 Task: Create a due date automation trigger when advanced on, on the tuesday of the week before a card is due add content with a name or a description starting with resume at 11:00 AM.
Action: Mouse moved to (1248, 102)
Screenshot: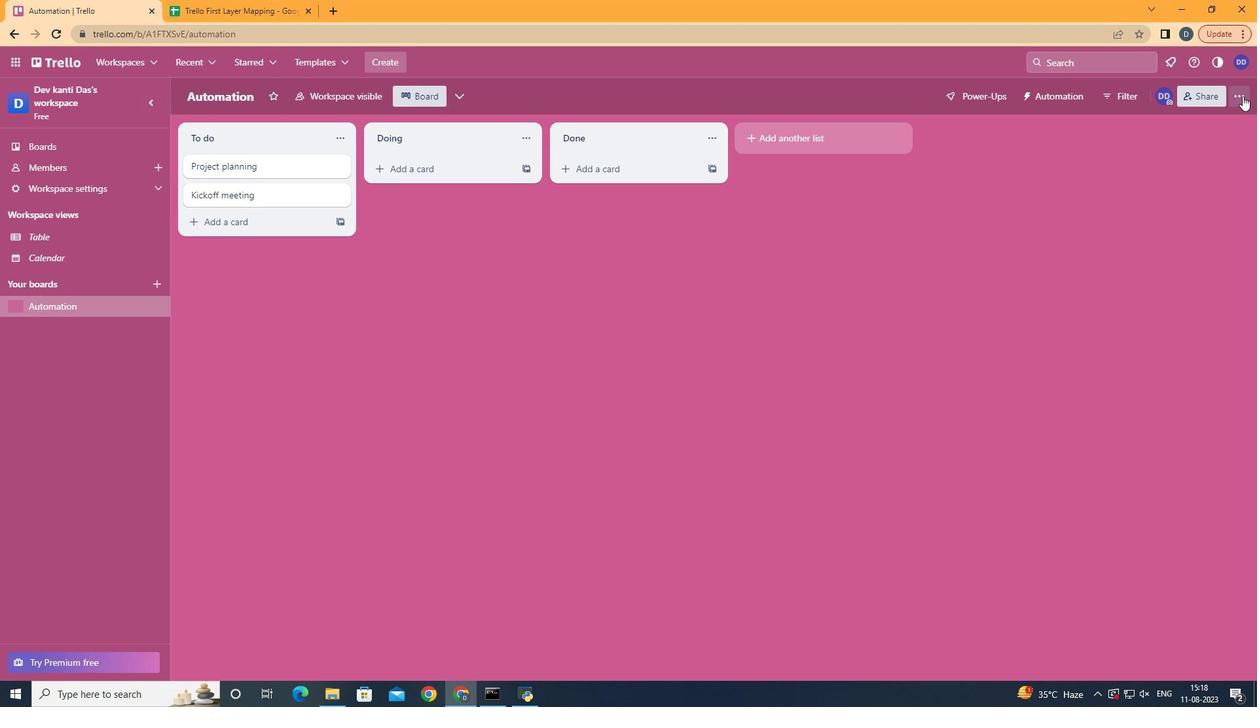 
Action: Mouse pressed left at (1248, 102)
Screenshot: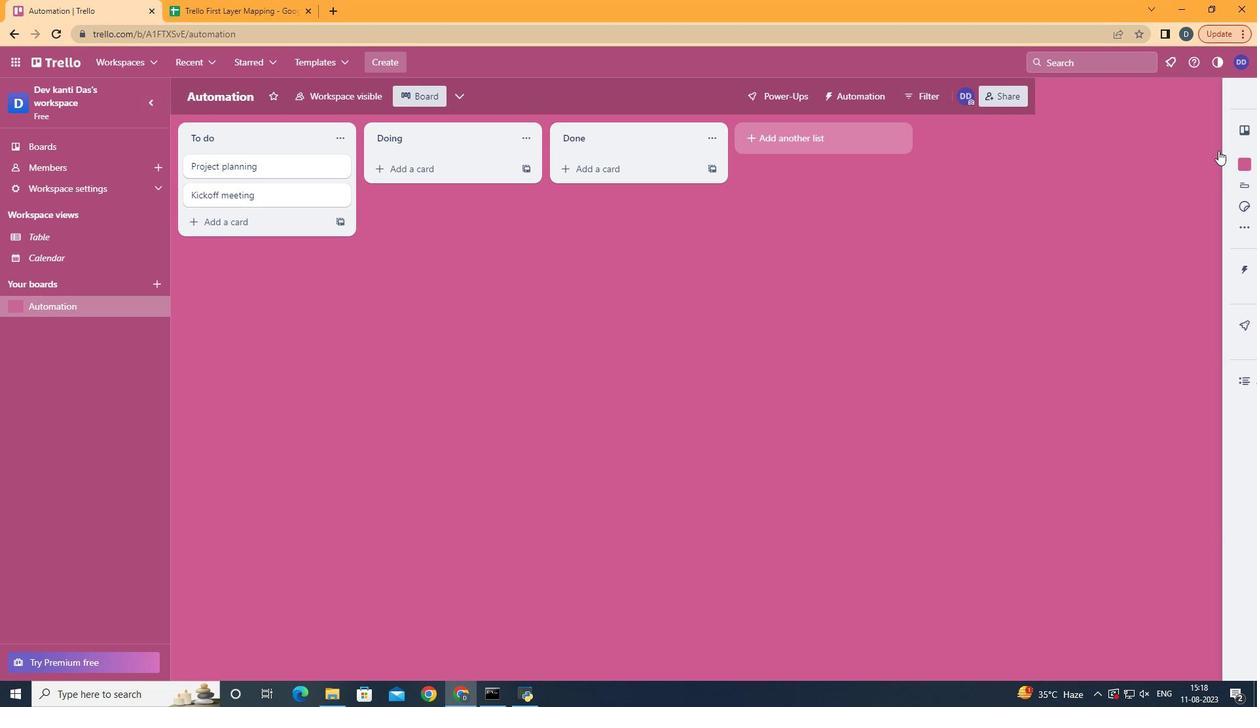 
Action: Mouse moved to (1182, 273)
Screenshot: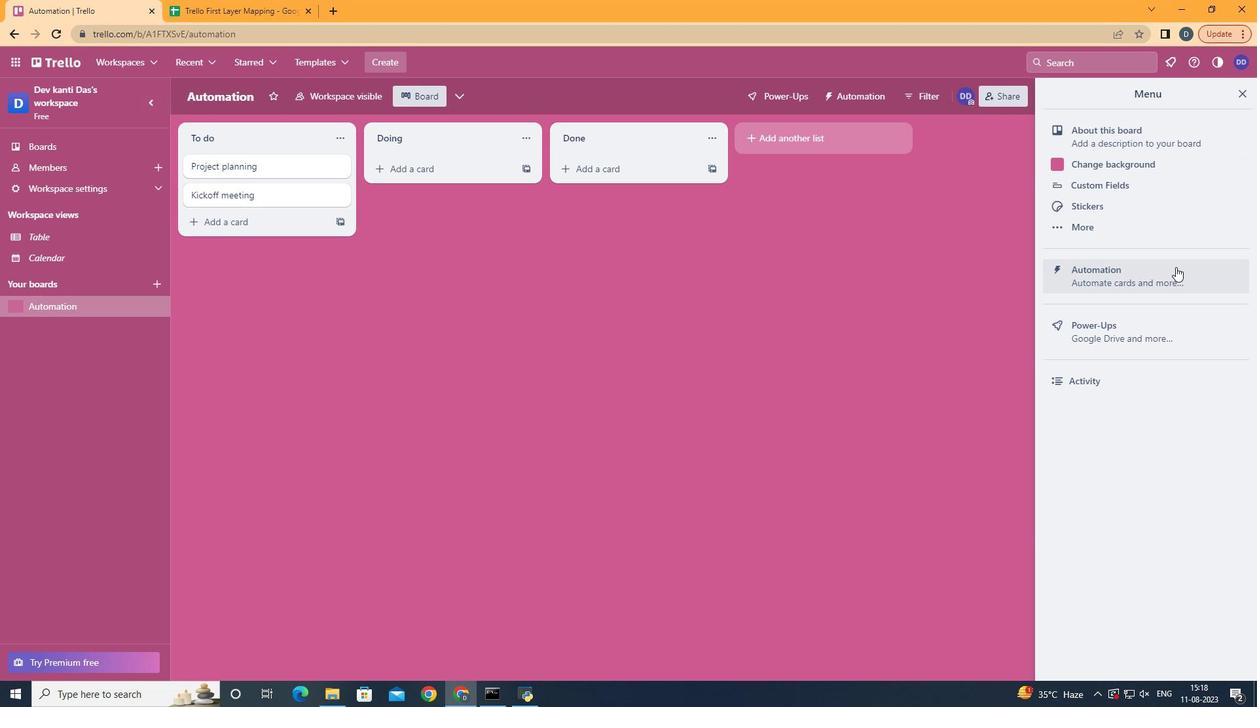 
Action: Mouse pressed left at (1182, 273)
Screenshot: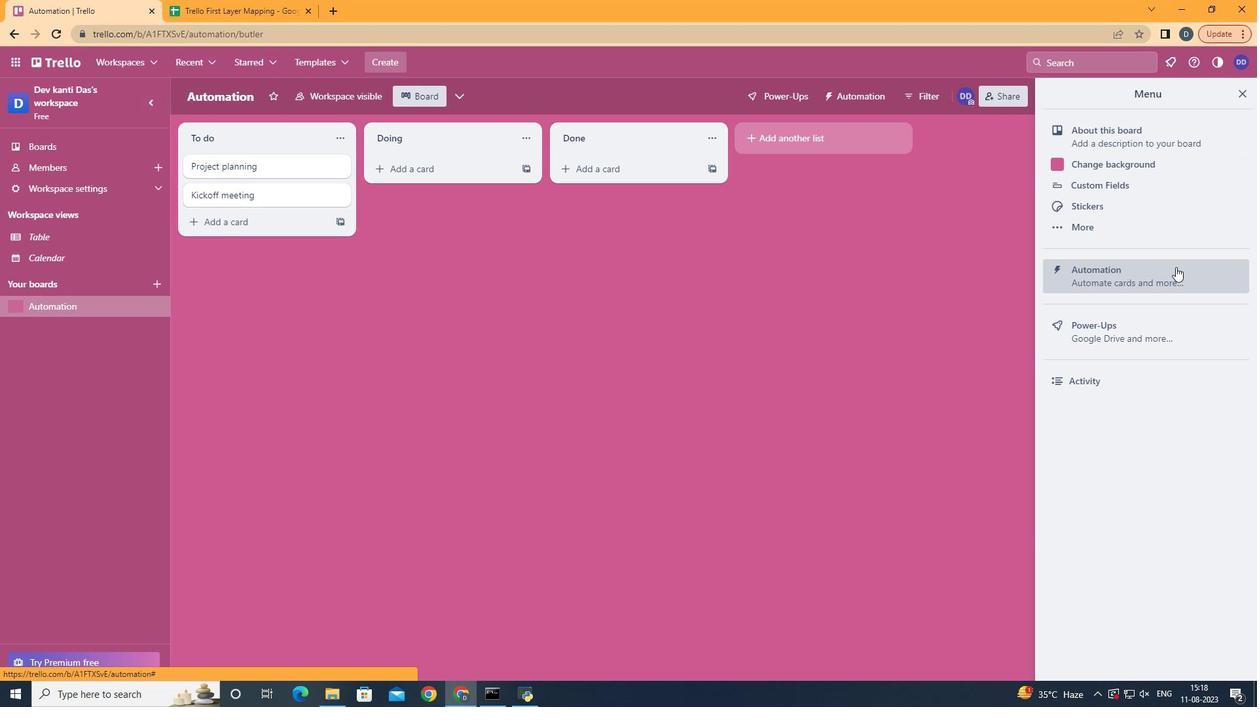 
Action: Mouse moved to (236, 267)
Screenshot: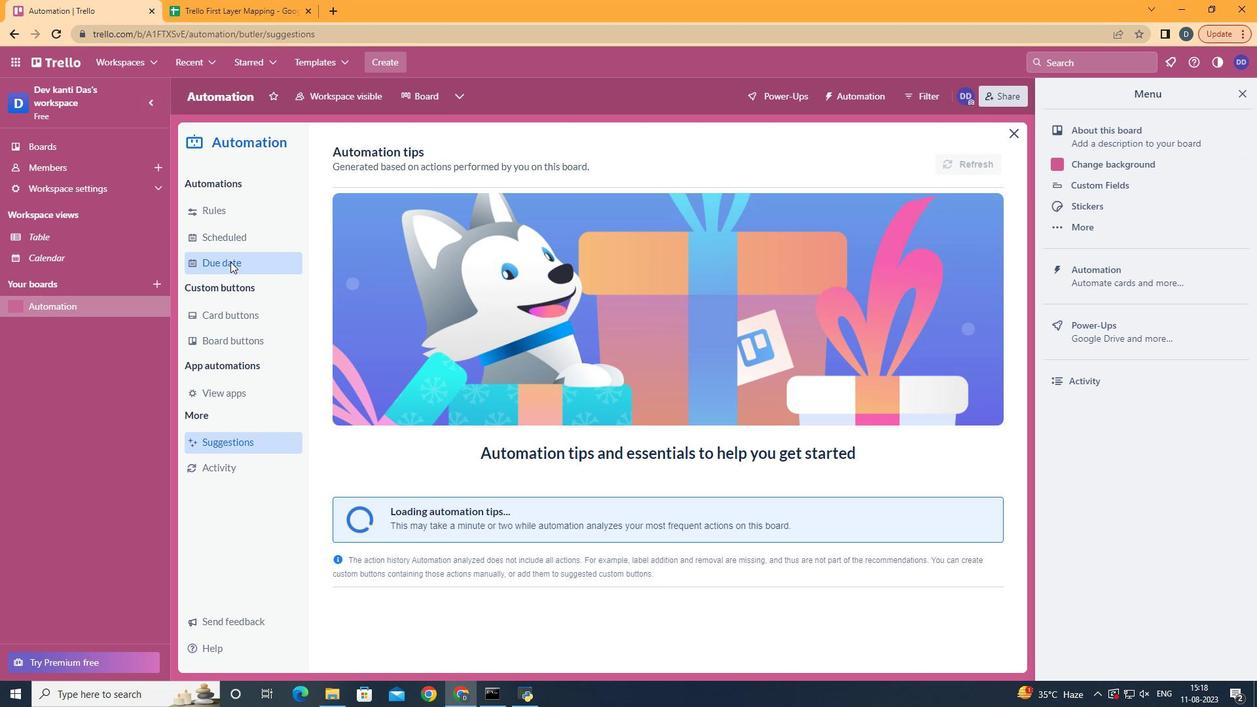 
Action: Mouse pressed left at (236, 267)
Screenshot: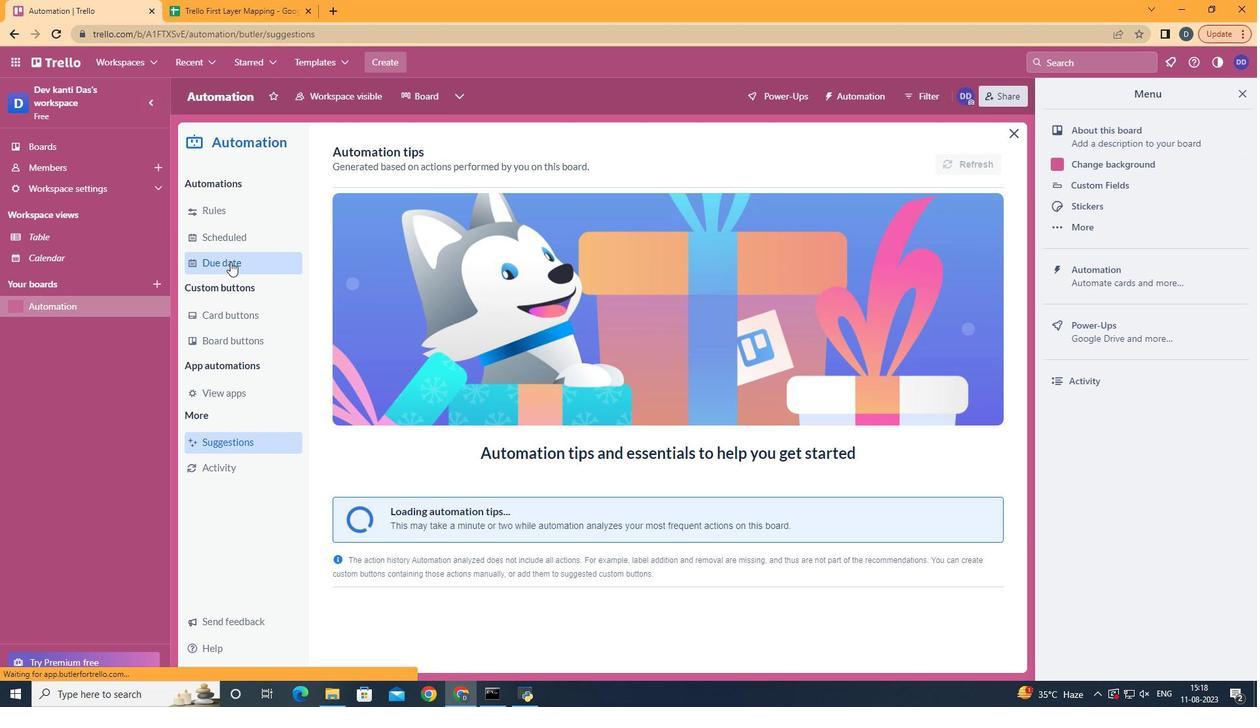 
Action: Mouse moved to (918, 168)
Screenshot: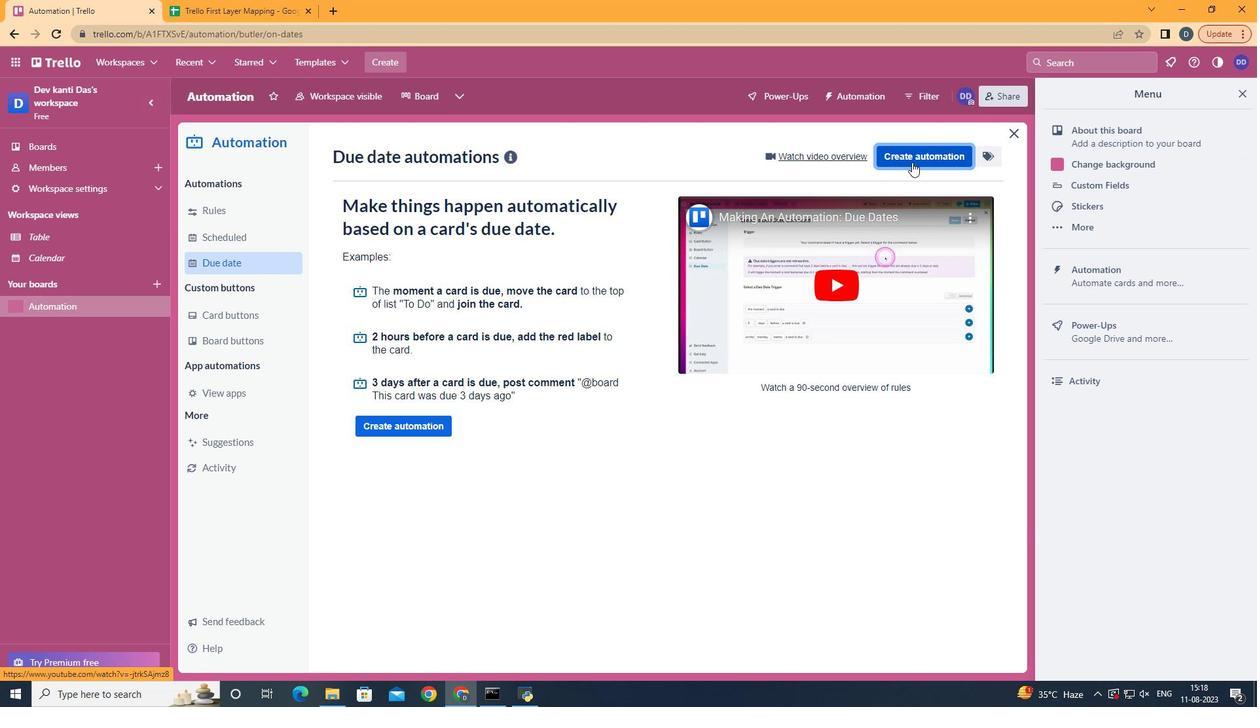 
Action: Mouse pressed left at (918, 168)
Screenshot: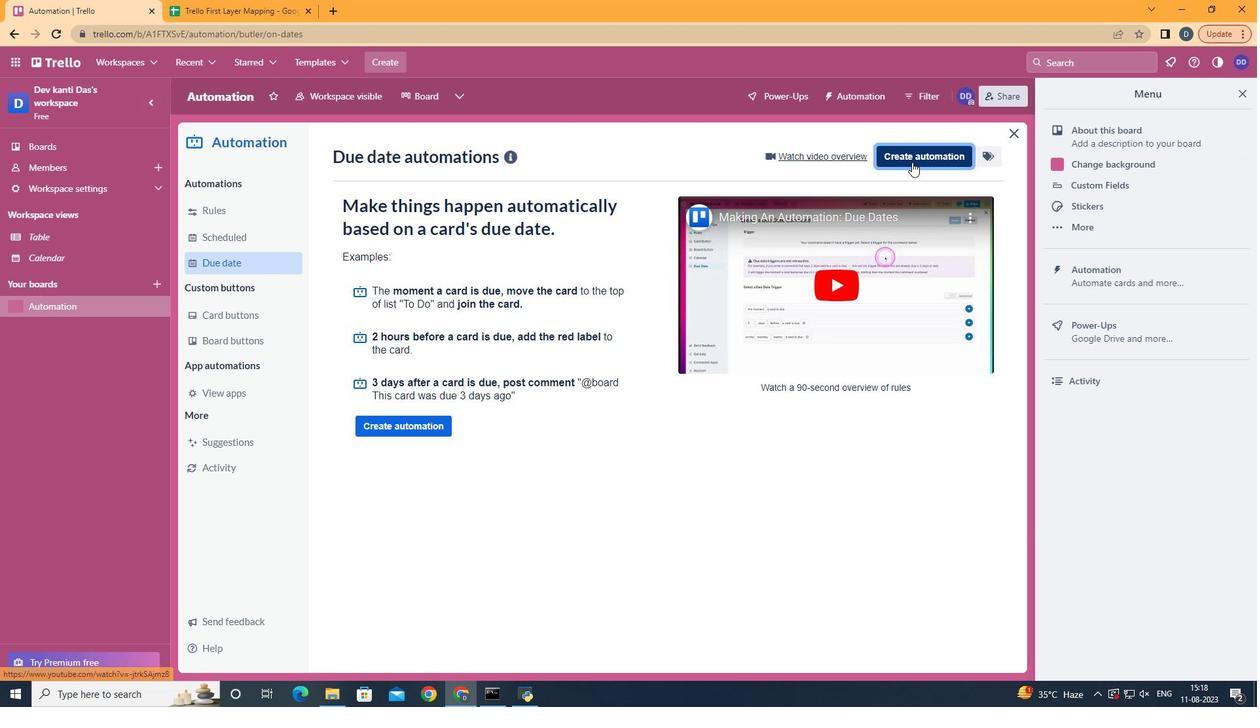 
Action: Mouse moved to (682, 297)
Screenshot: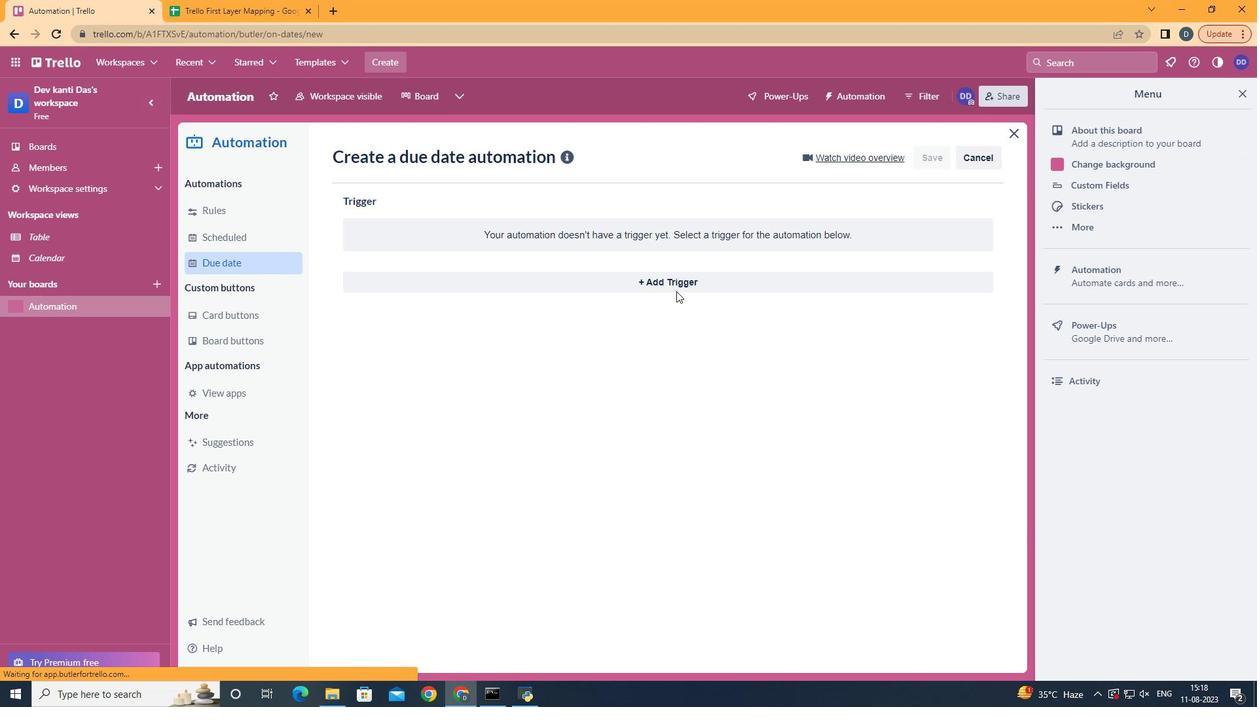 
Action: Mouse pressed left at (682, 297)
Screenshot: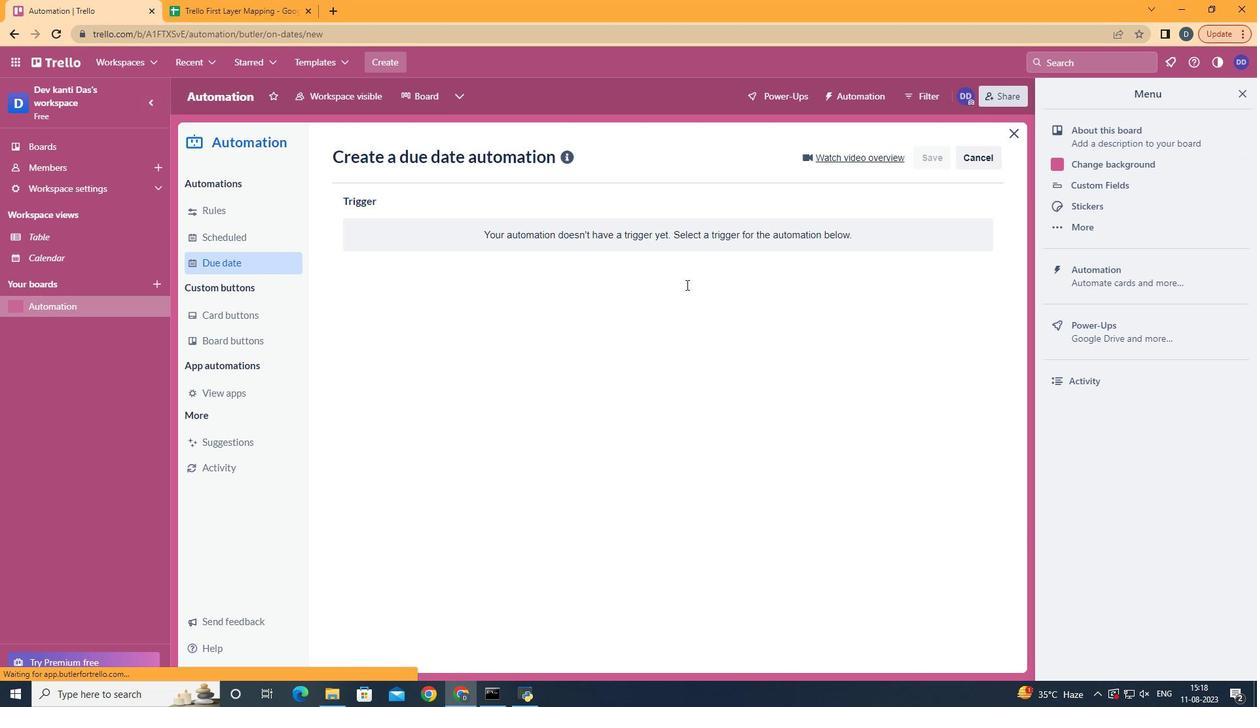 
Action: Mouse moved to (444, 370)
Screenshot: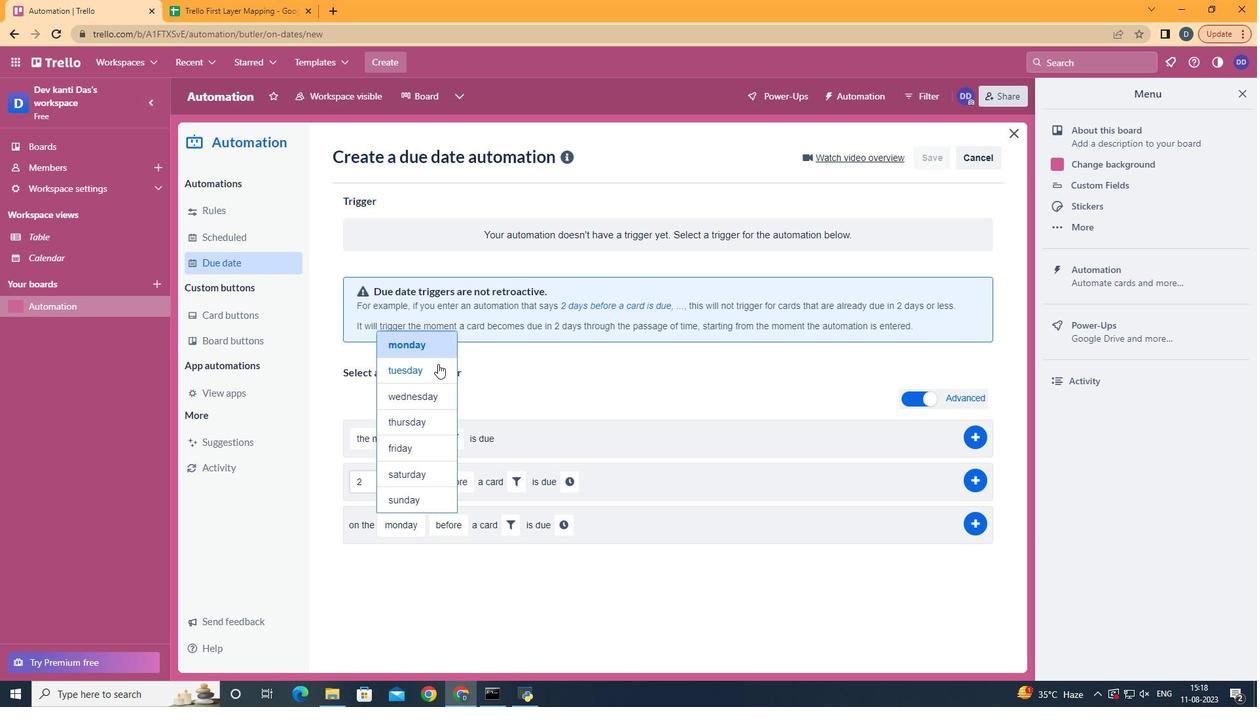 
Action: Mouse pressed left at (444, 370)
Screenshot: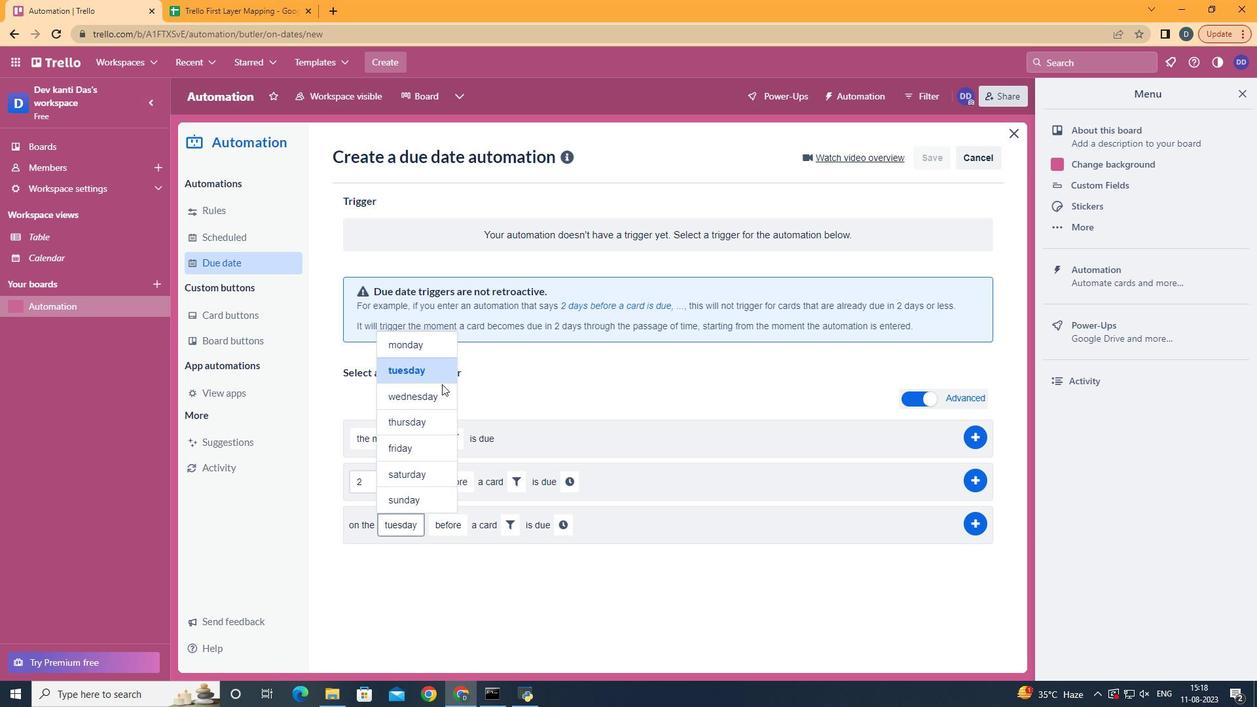 
Action: Mouse moved to (480, 633)
Screenshot: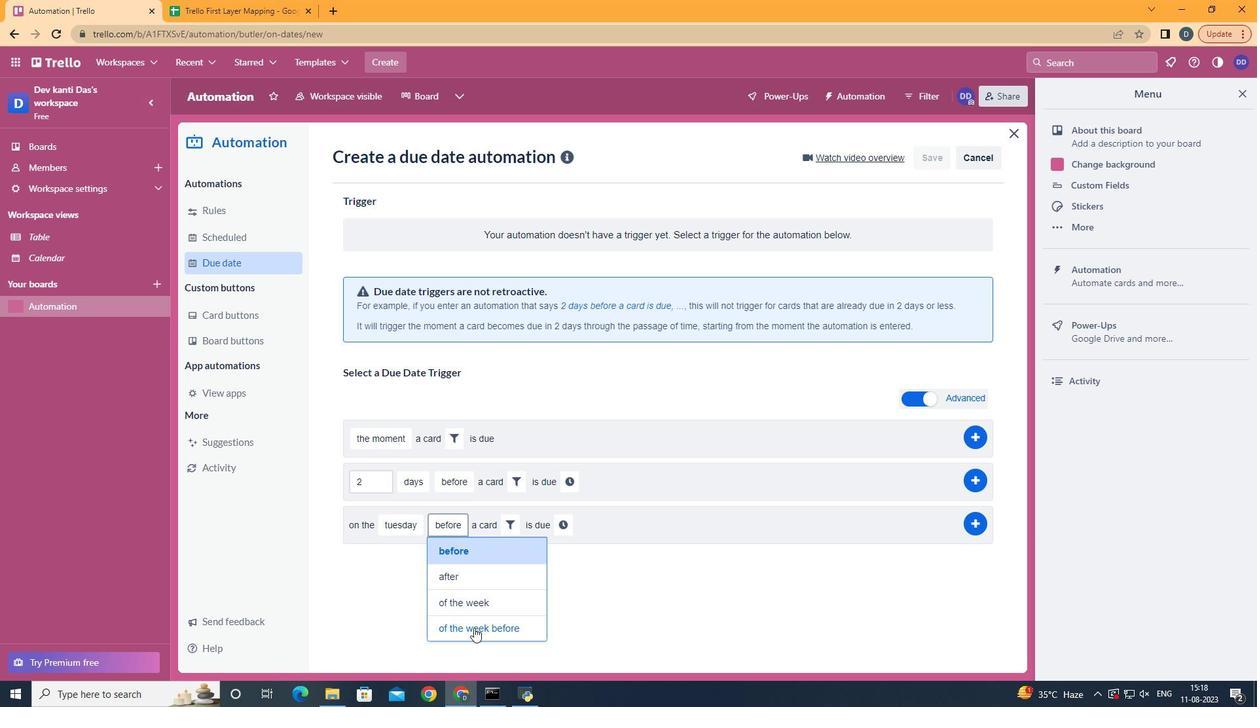 
Action: Mouse pressed left at (480, 633)
Screenshot: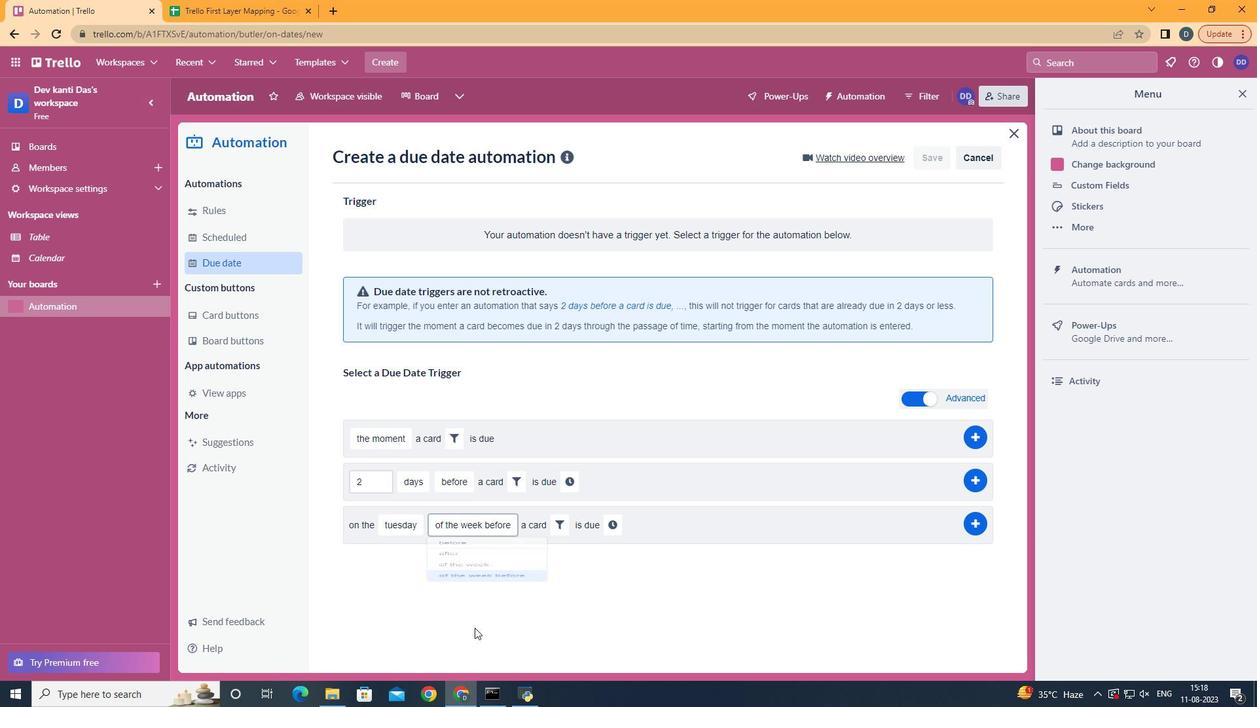 
Action: Mouse moved to (562, 535)
Screenshot: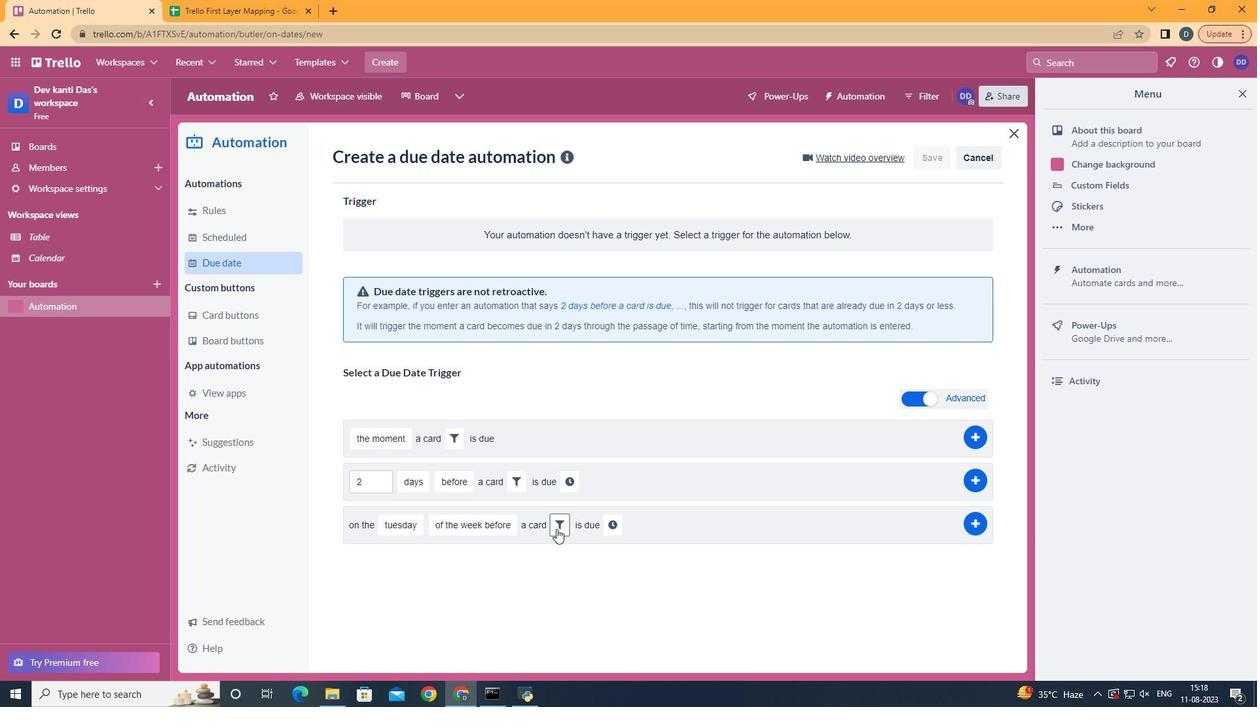 
Action: Mouse pressed left at (562, 535)
Screenshot: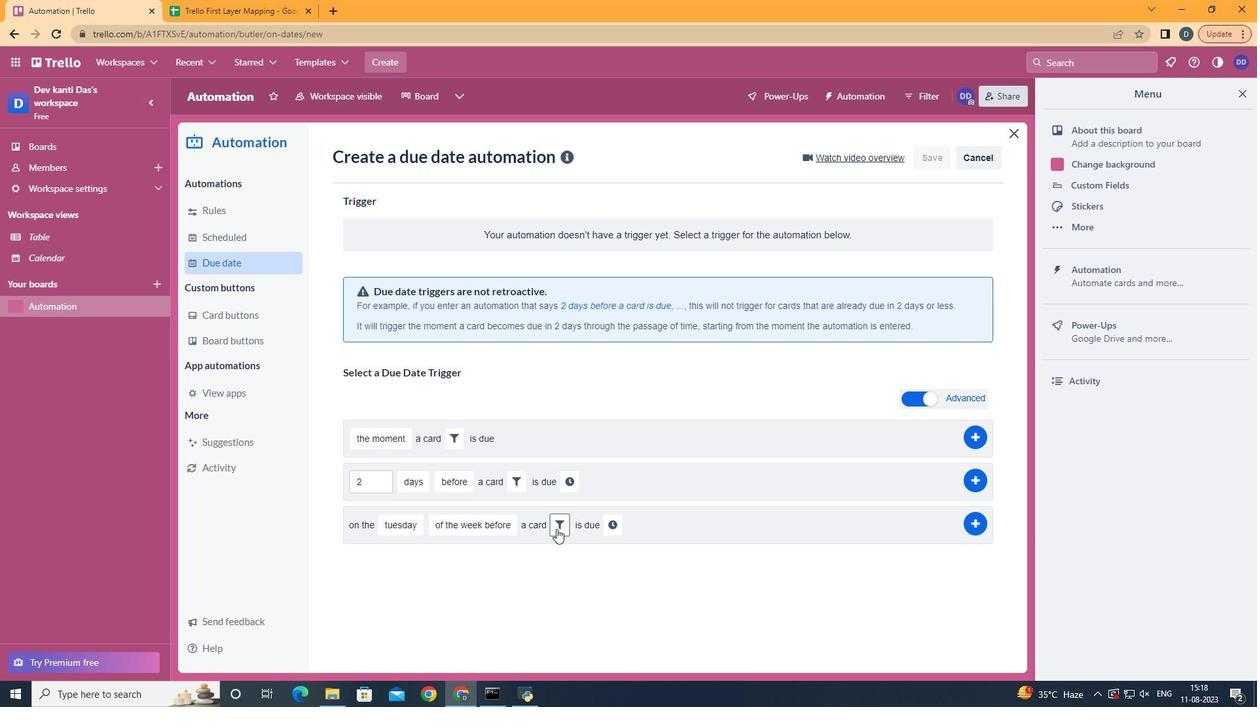 
Action: Mouse moved to (739, 577)
Screenshot: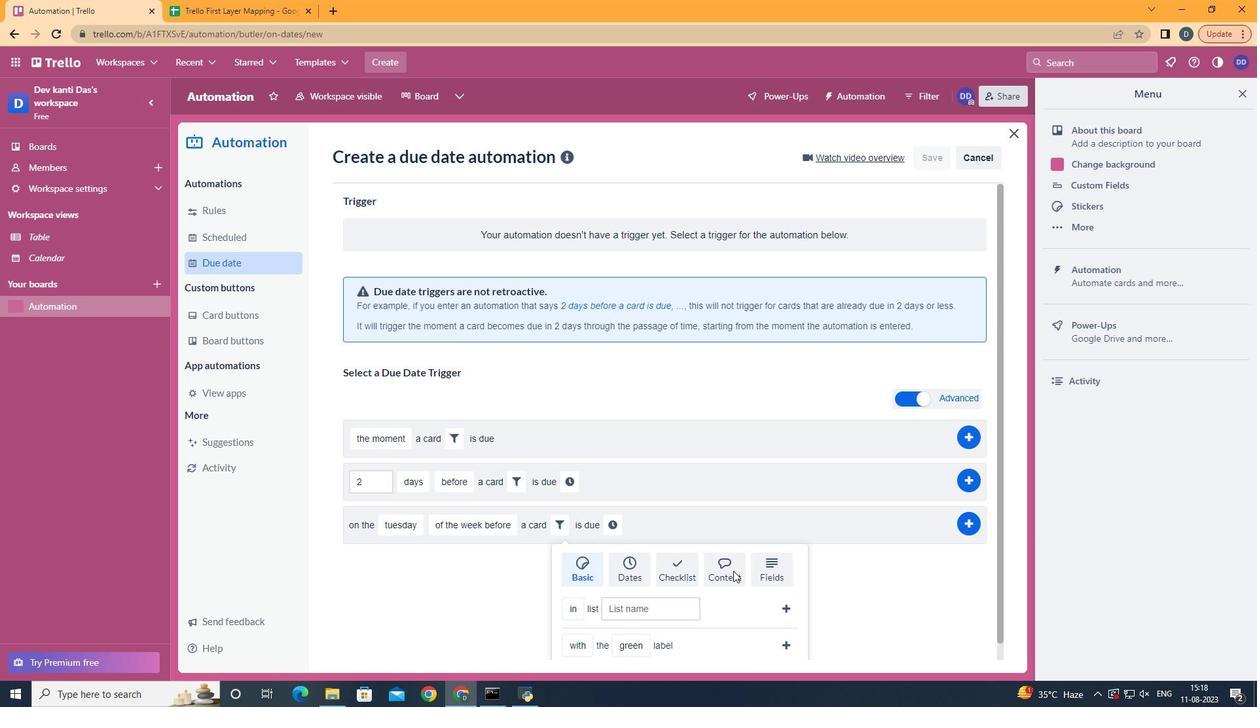
Action: Mouse pressed left at (739, 577)
Screenshot: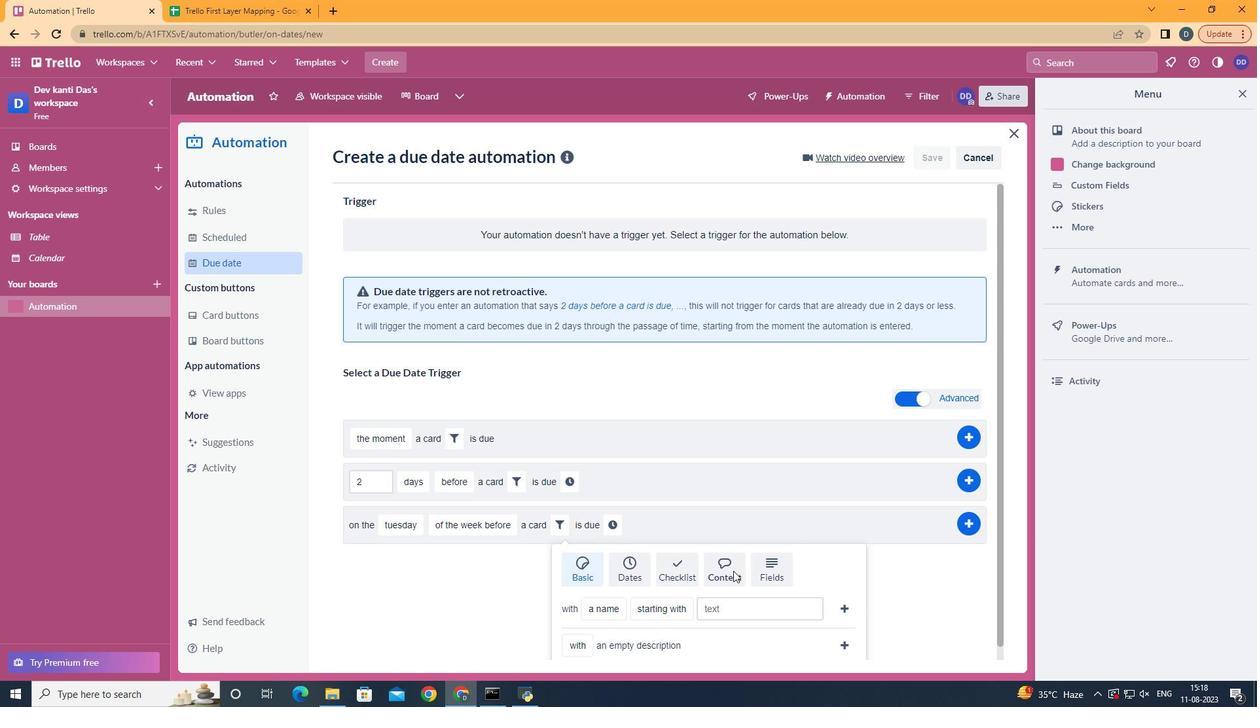 
Action: Mouse moved to (618, 594)
Screenshot: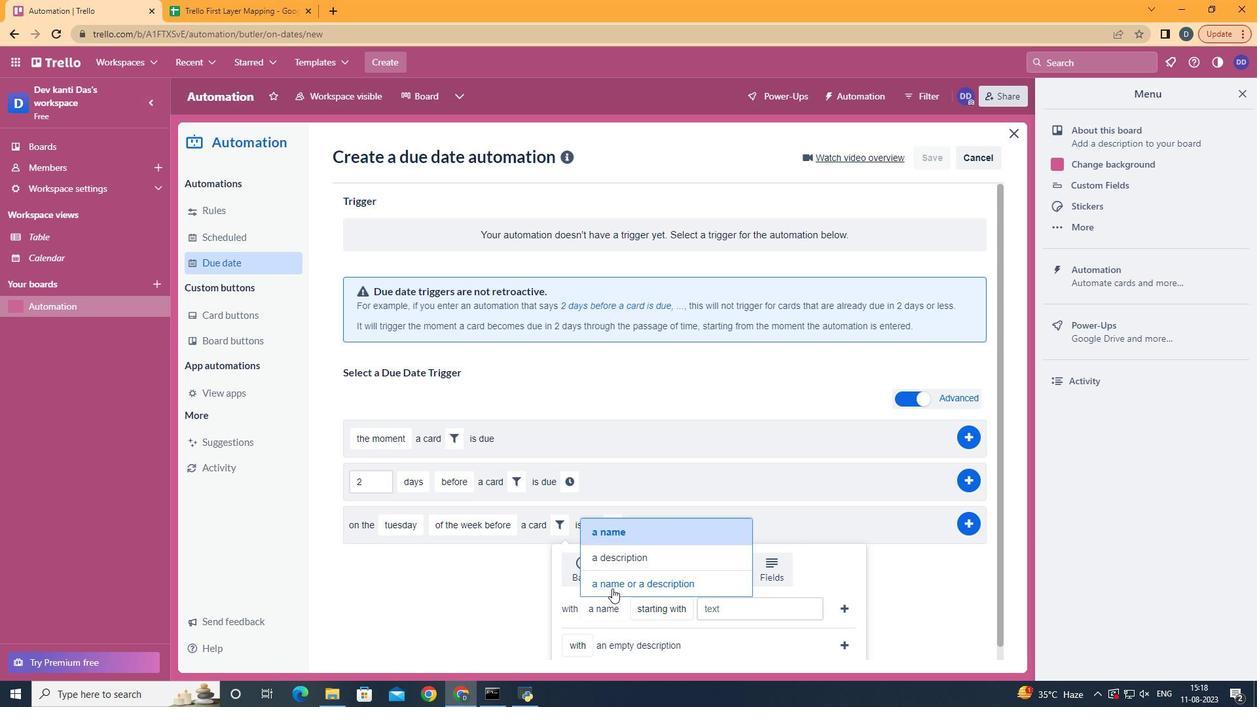 
Action: Mouse pressed left at (618, 594)
Screenshot: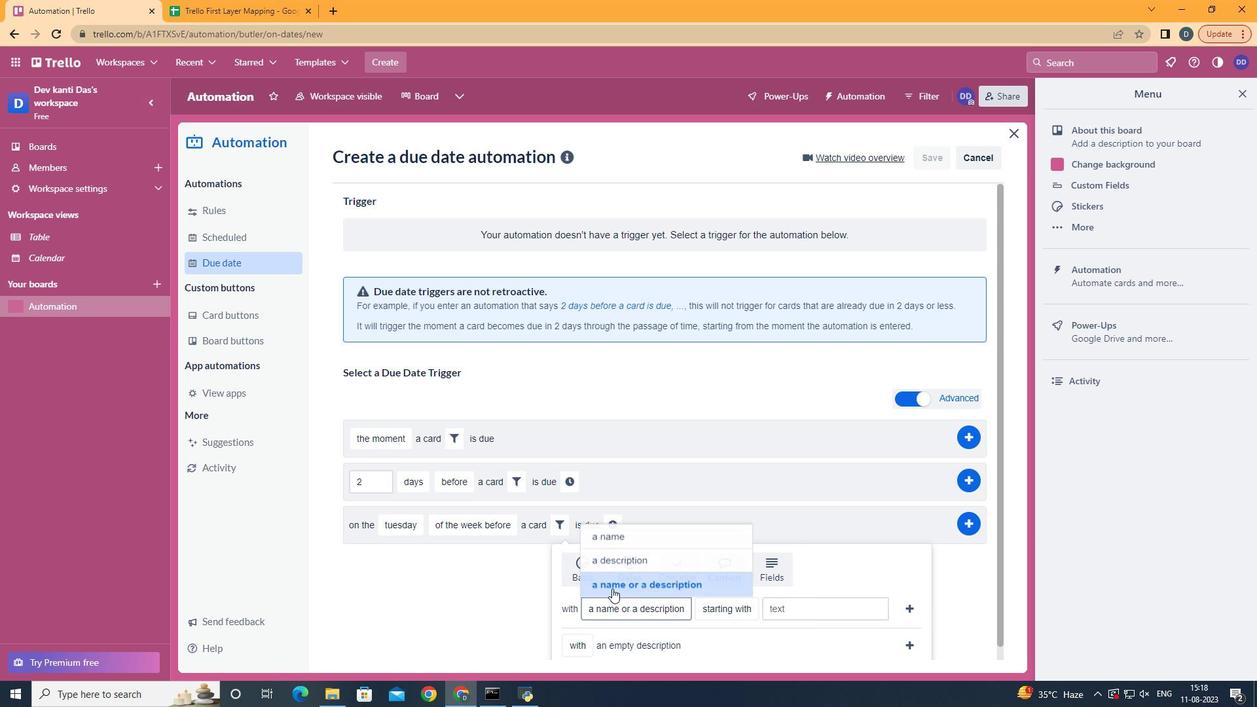 
Action: Mouse moved to (834, 614)
Screenshot: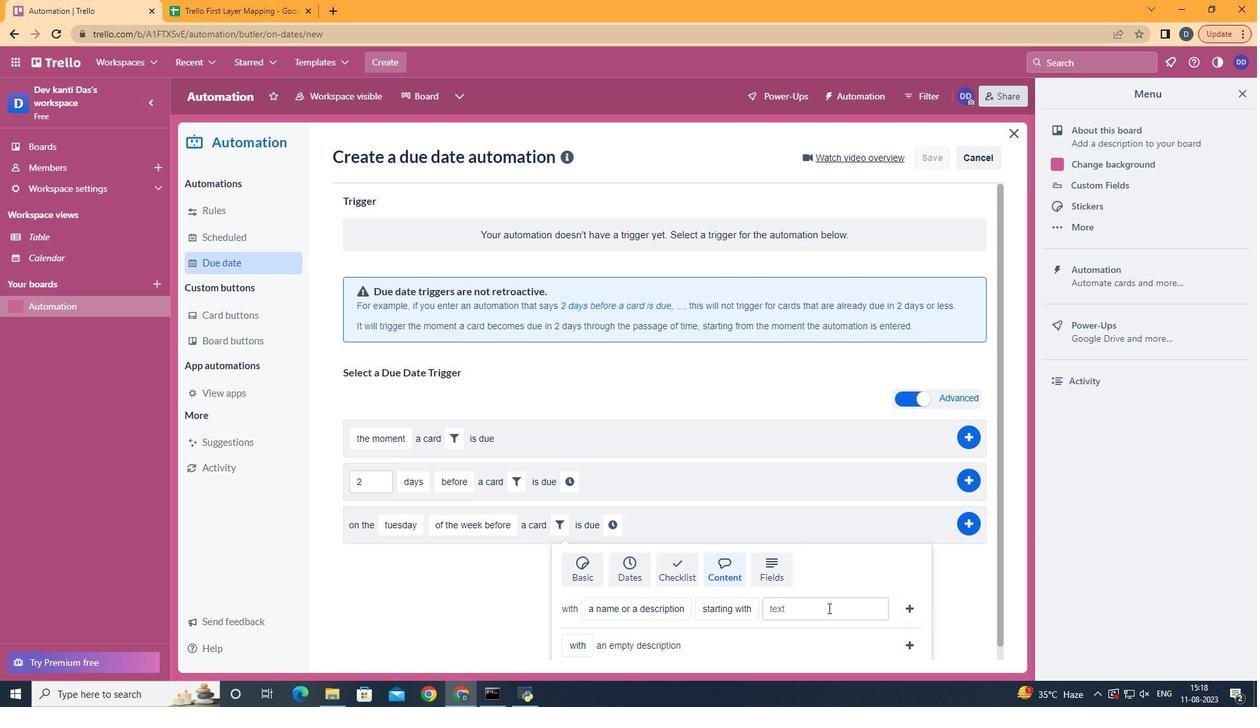 
Action: Mouse pressed left at (834, 614)
Screenshot: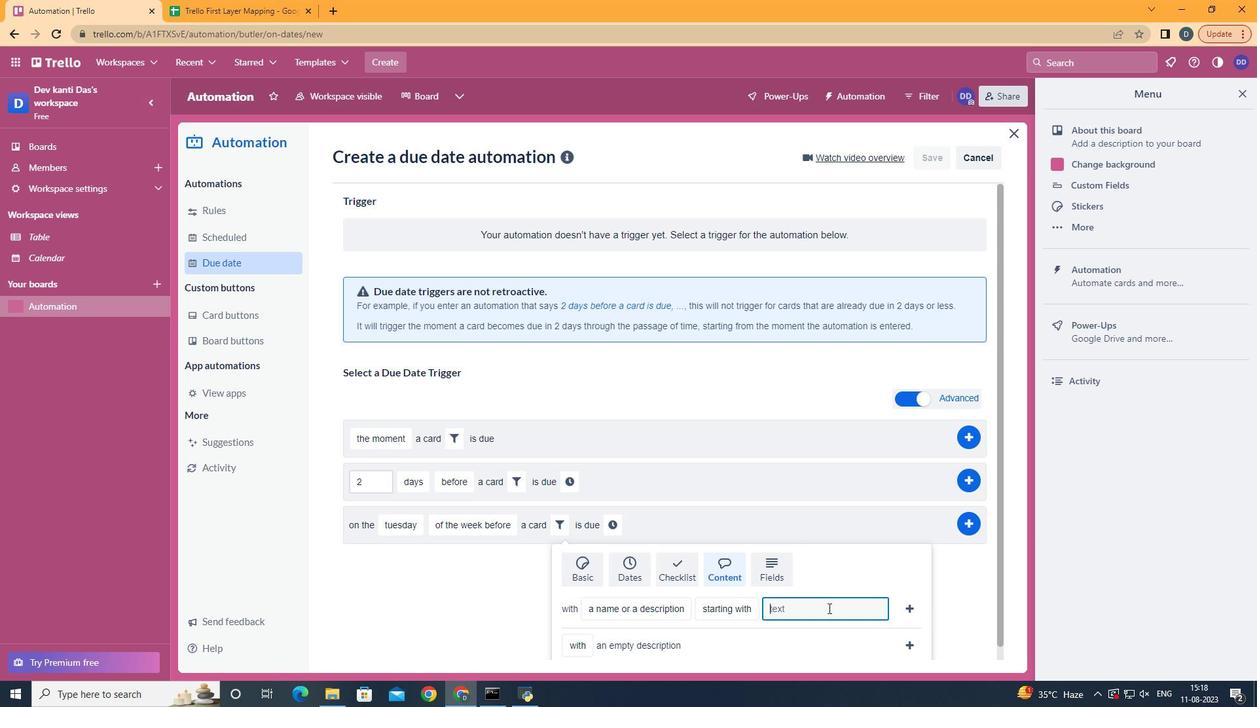 
Action: Key pressed resume
Screenshot: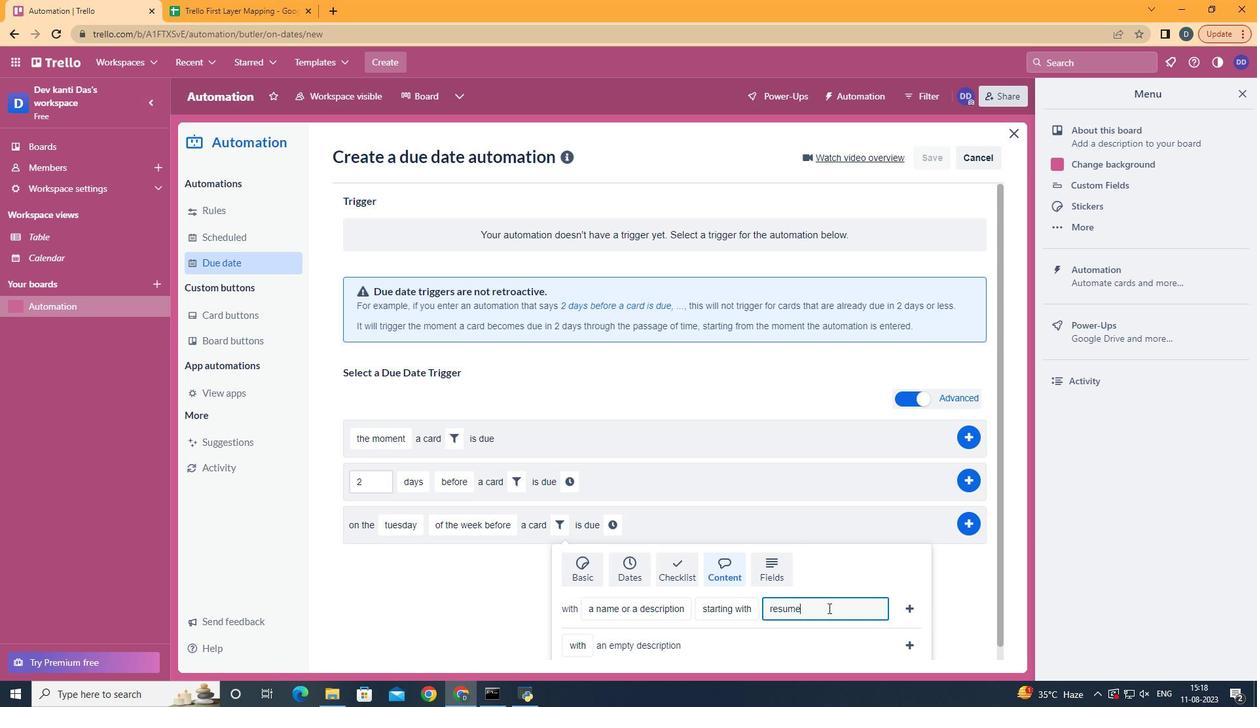 
Action: Mouse moved to (920, 608)
Screenshot: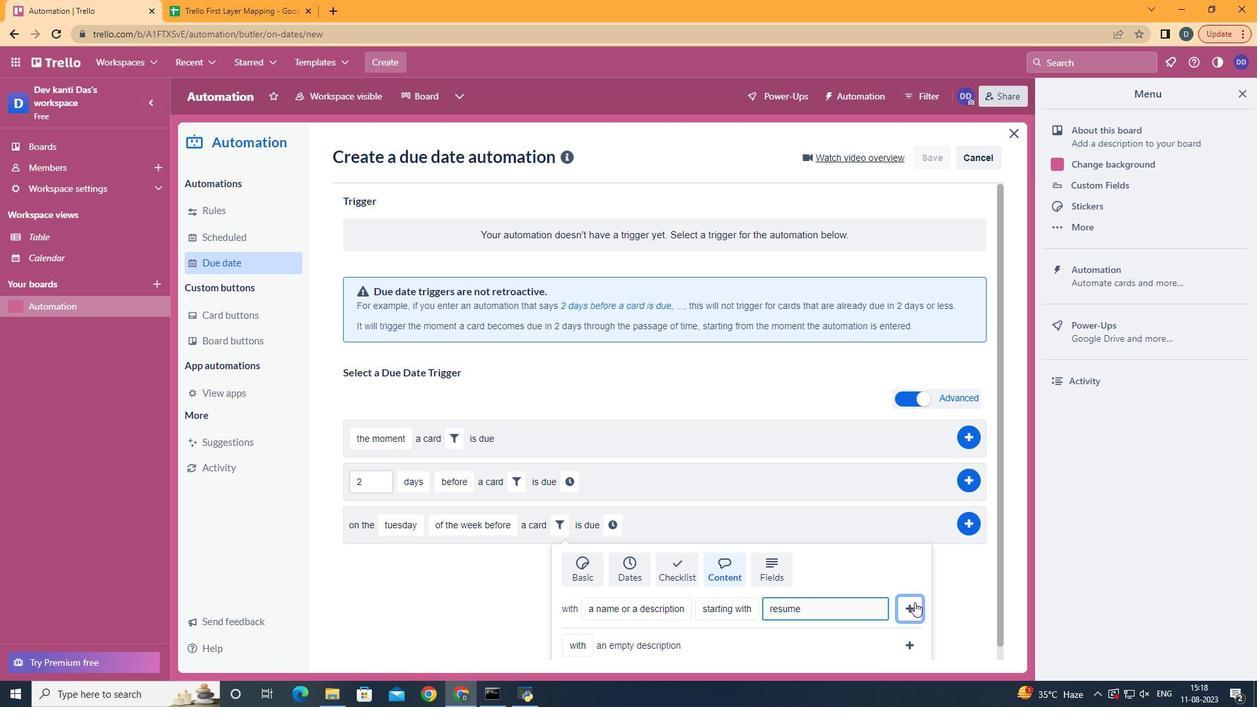 
Action: Mouse pressed left at (920, 608)
Screenshot: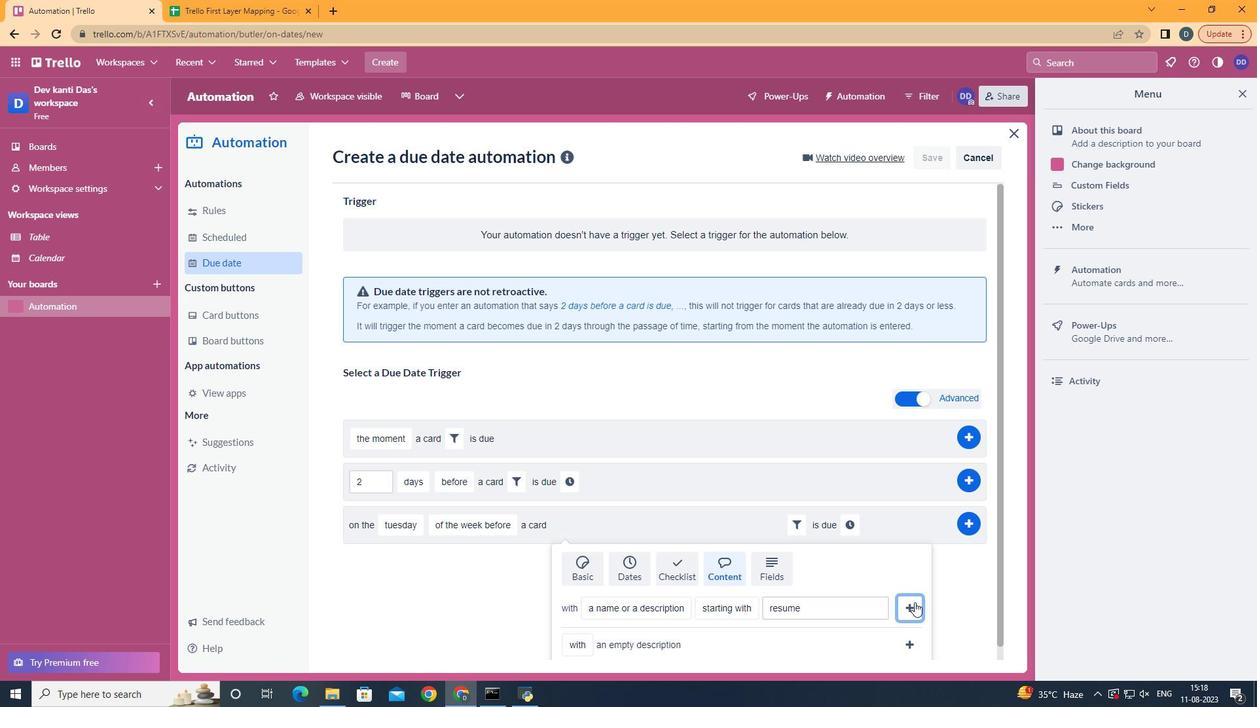 
Action: Mouse moved to (857, 531)
Screenshot: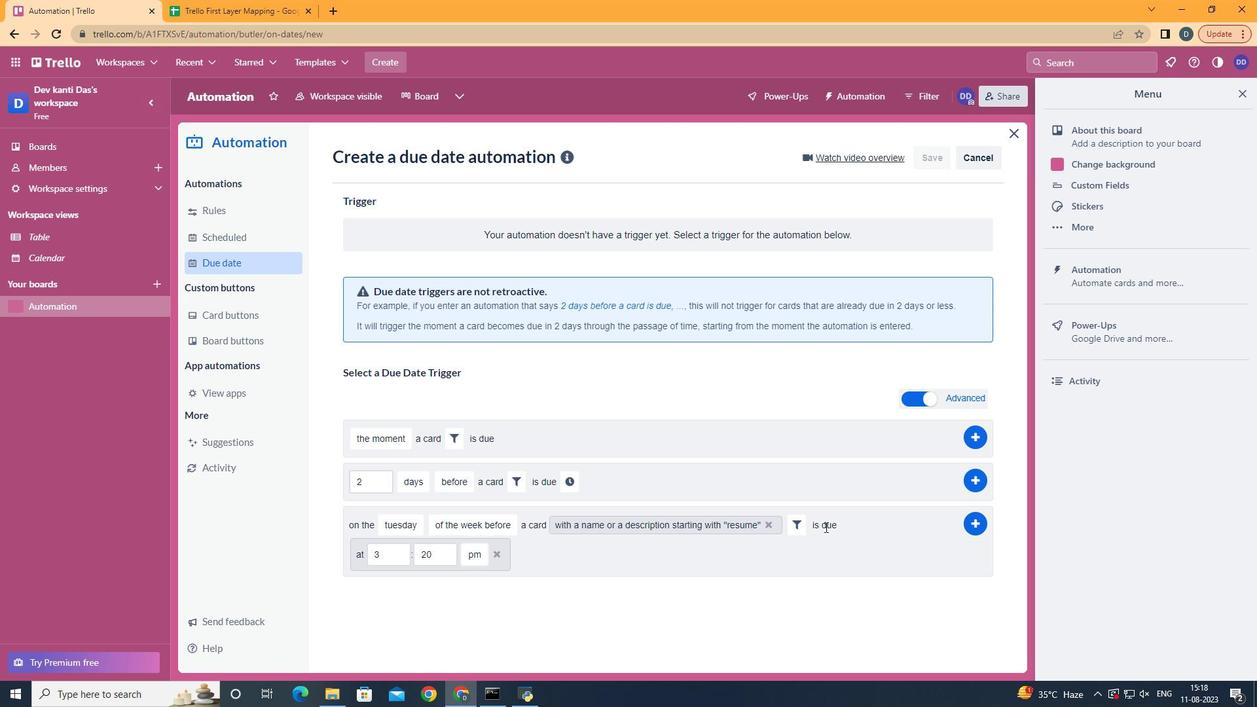 
Action: Mouse pressed left at (857, 531)
Screenshot: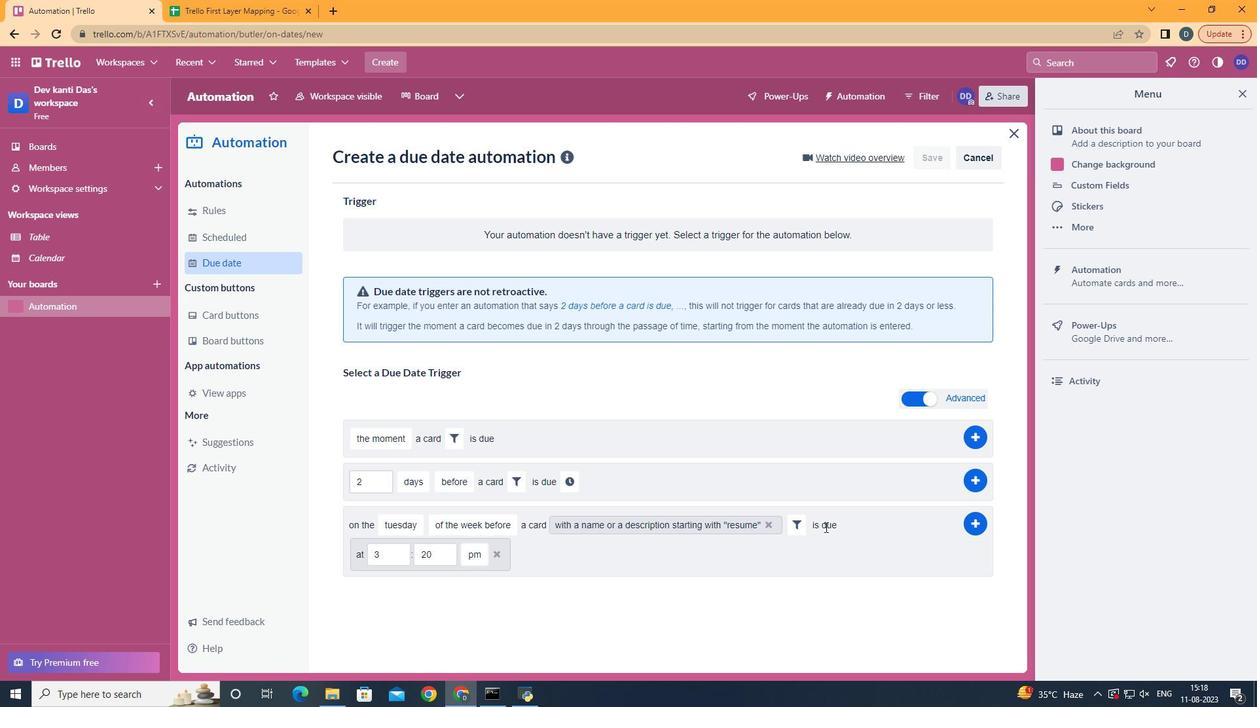 
Action: Mouse moved to (408, 559)
Screenshot: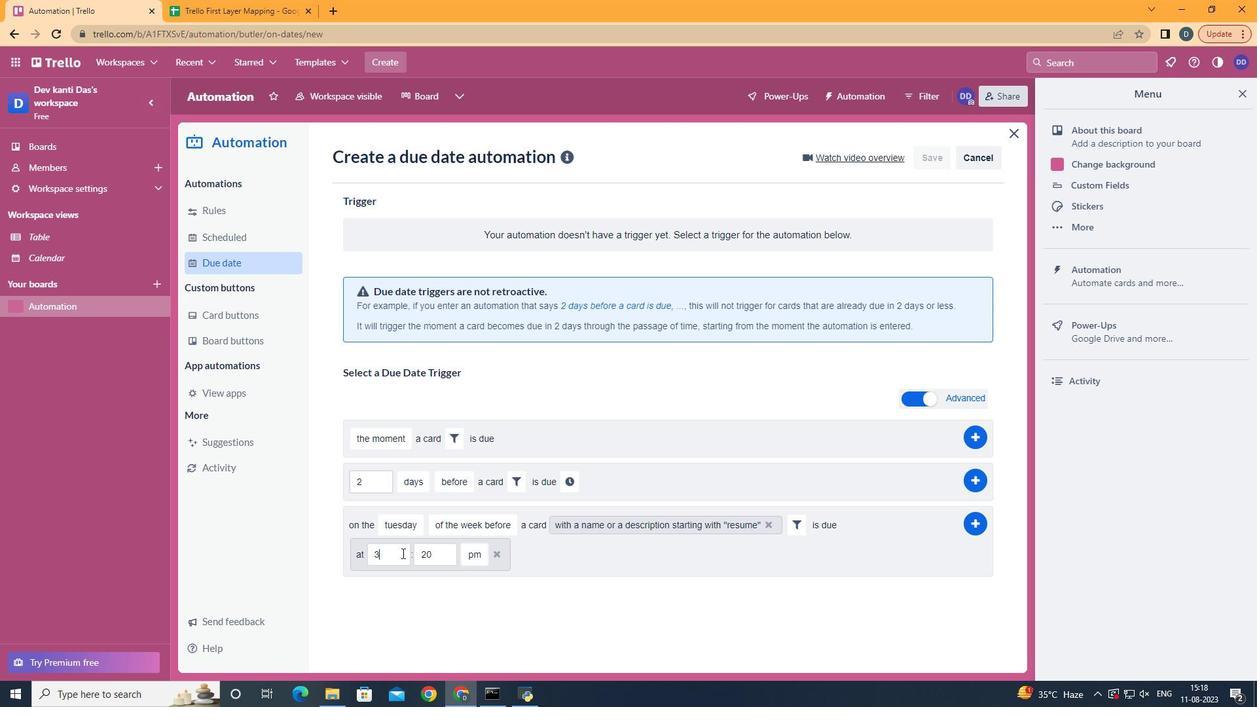 
Action: Mouse pressed left at (408, 559)
Screenshot: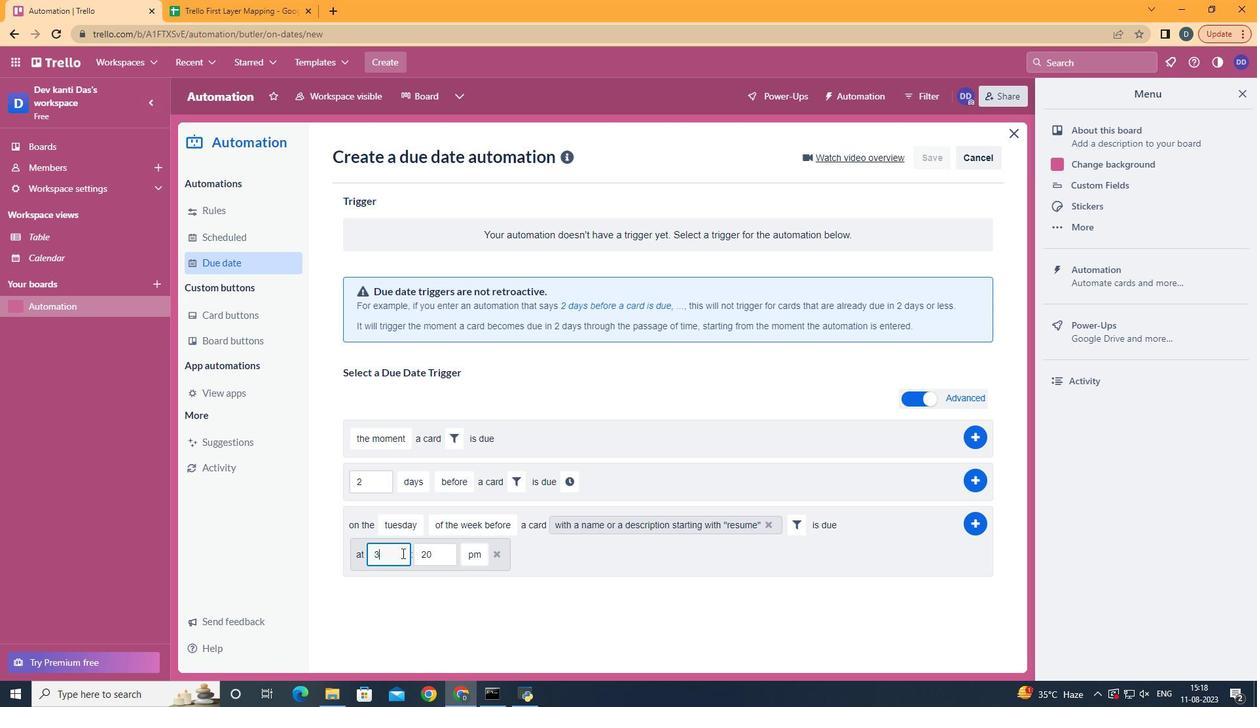 
Action: Mouse moved to (407, 559)
Screenshot: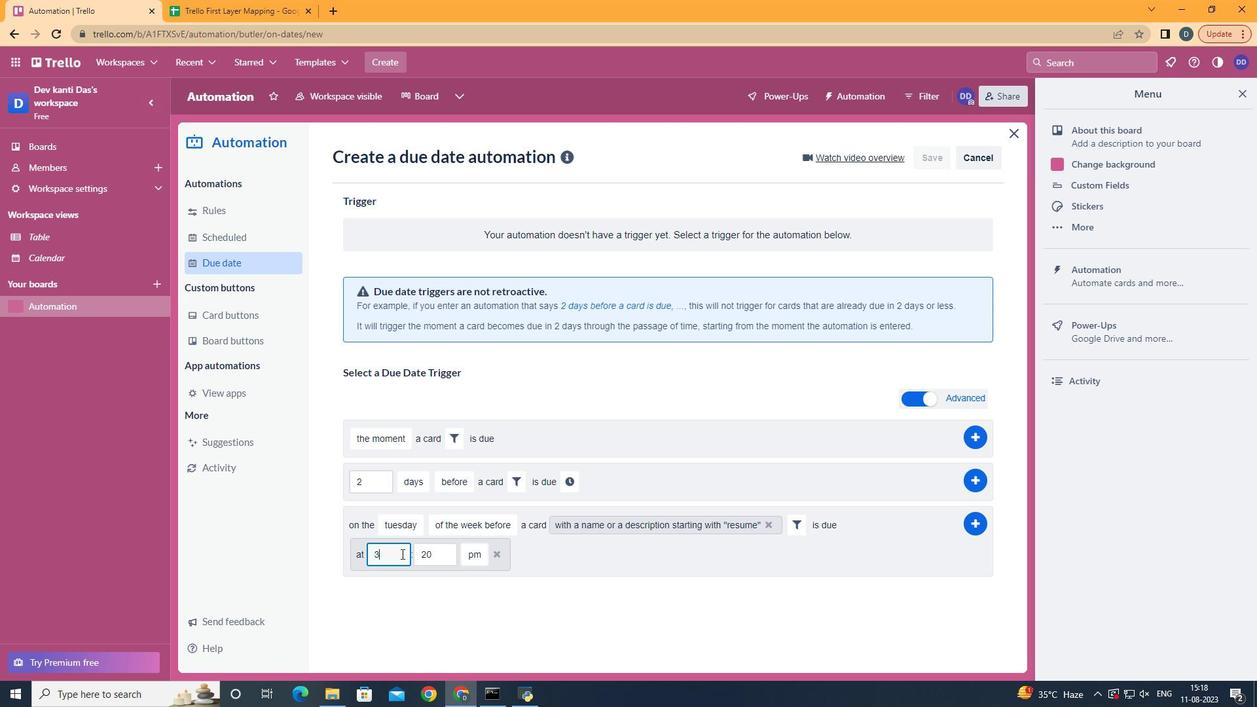 
Action: Key pressed <Key.backspace>11
Screenshot: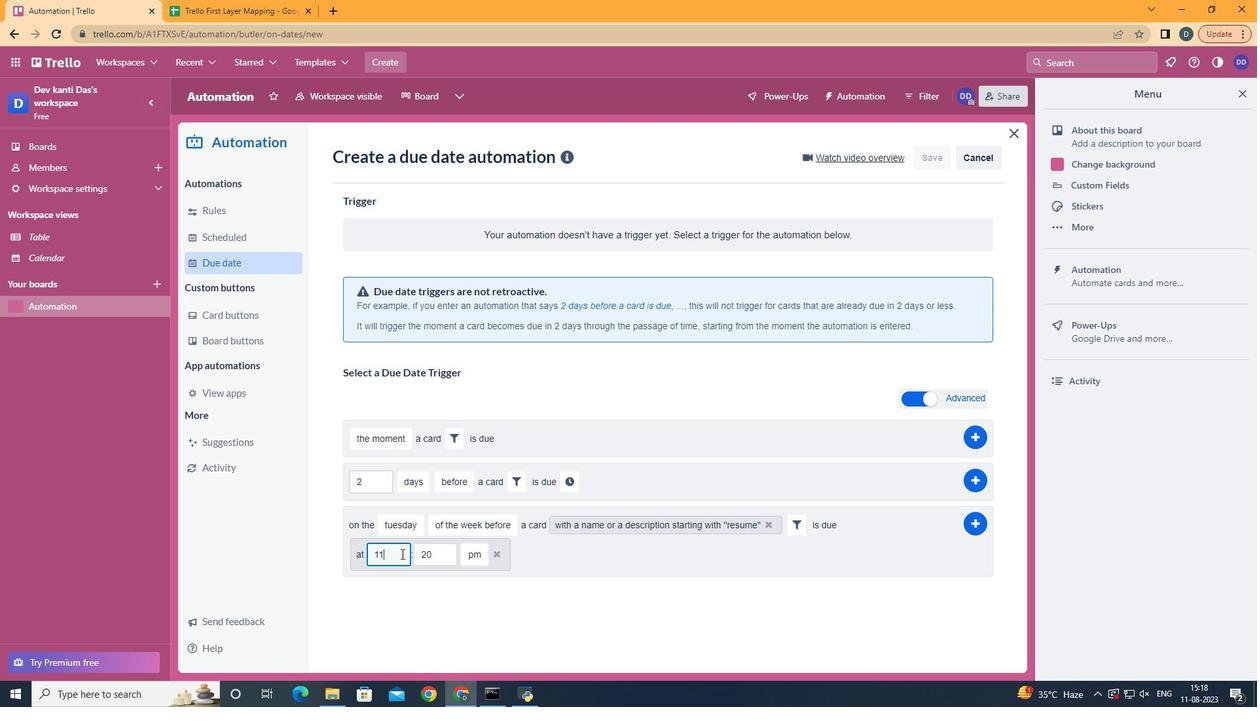 
Action: Mouse moved to (443, 563)
Screenshot: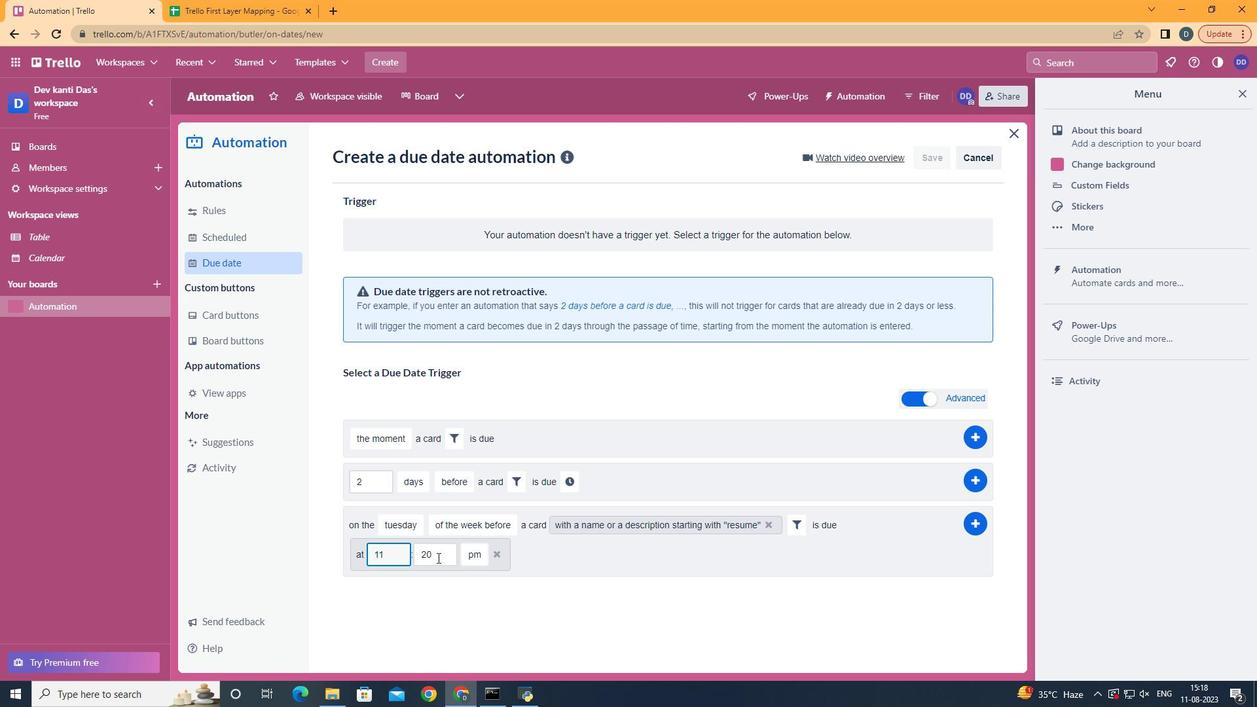
Action: Mouse pressed left at (443, 563)
Screenshot: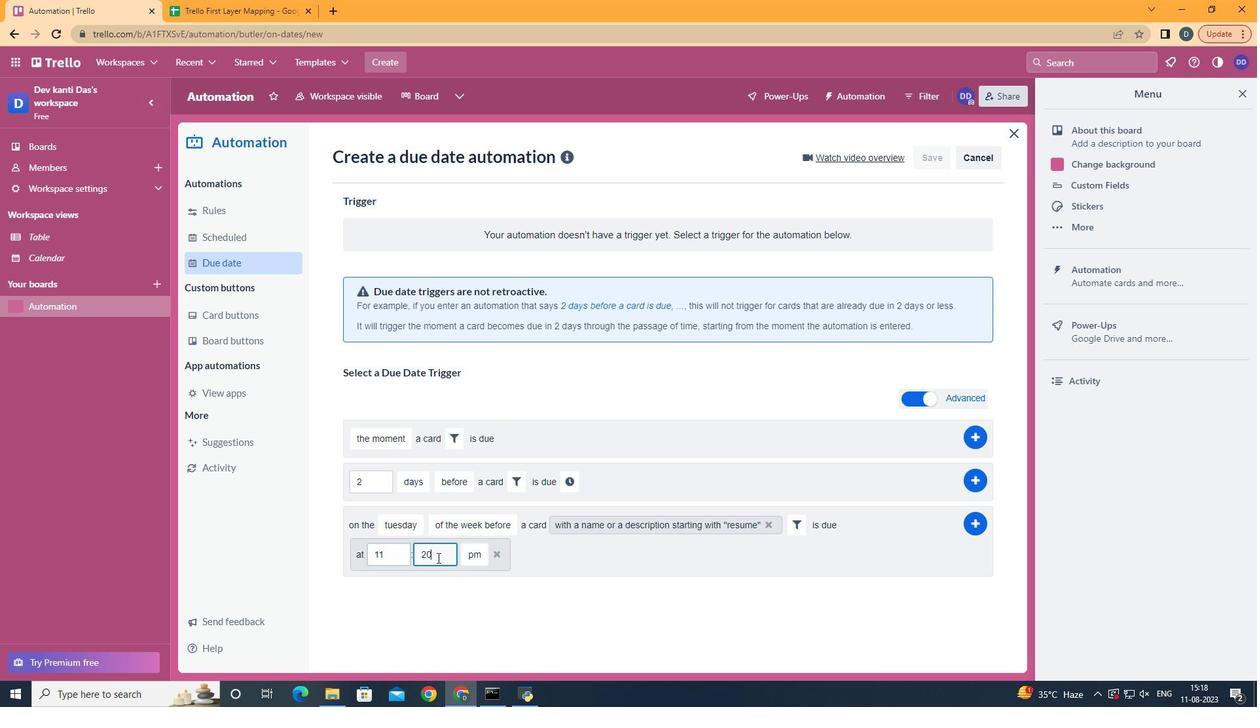 
Action: Key pressed <Key.backspace><Key.backspace>00
Screenshot: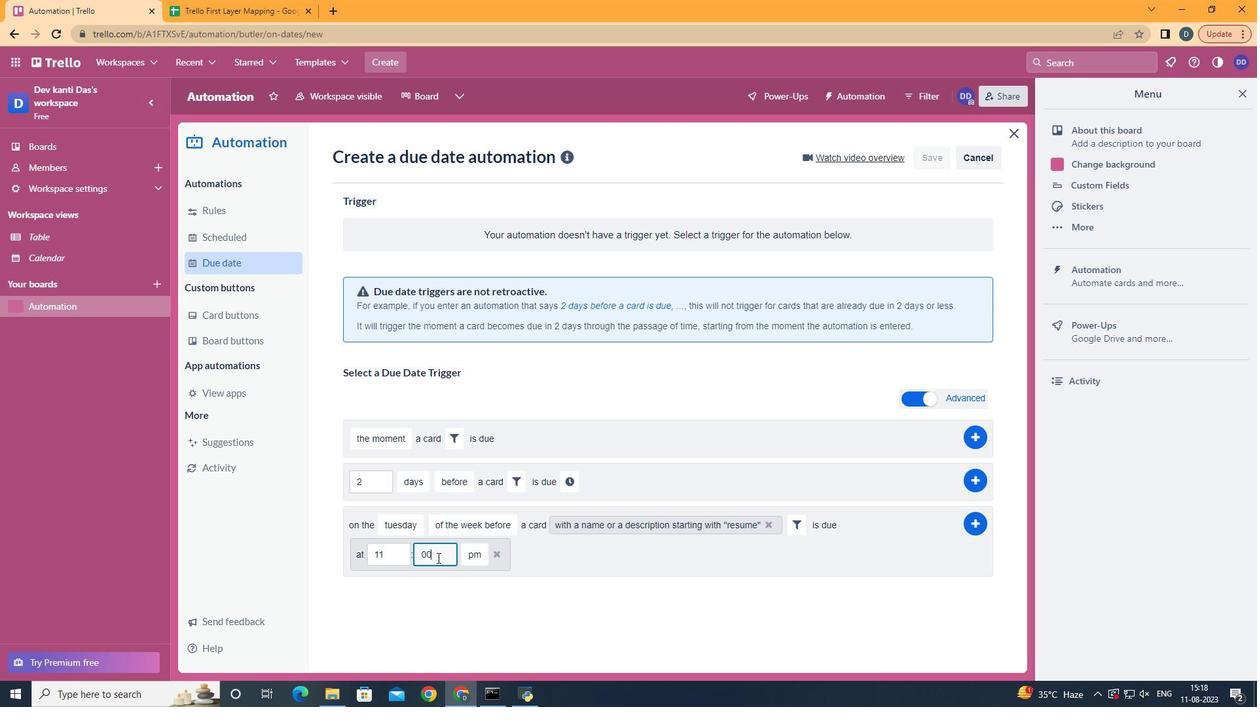 
Action: Mouse moved to (485, 581)
Screenshot: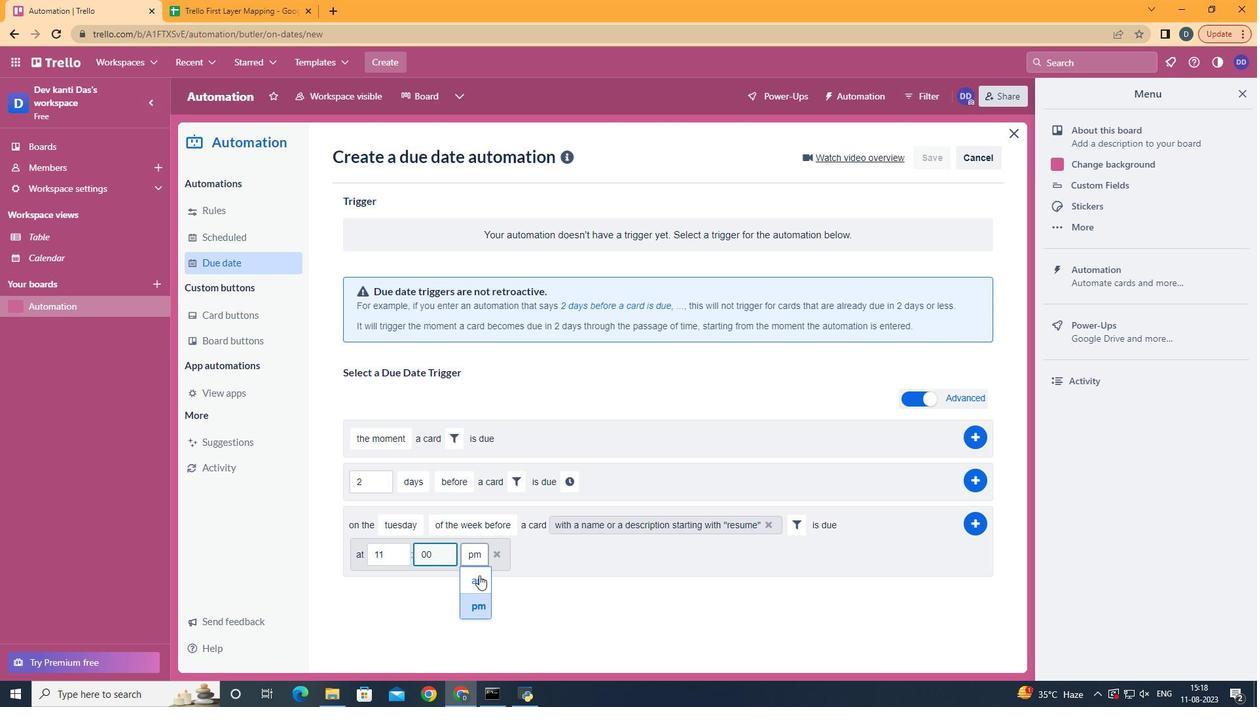 
Action: Mouse pressed left at (485, 581)
Screenshot: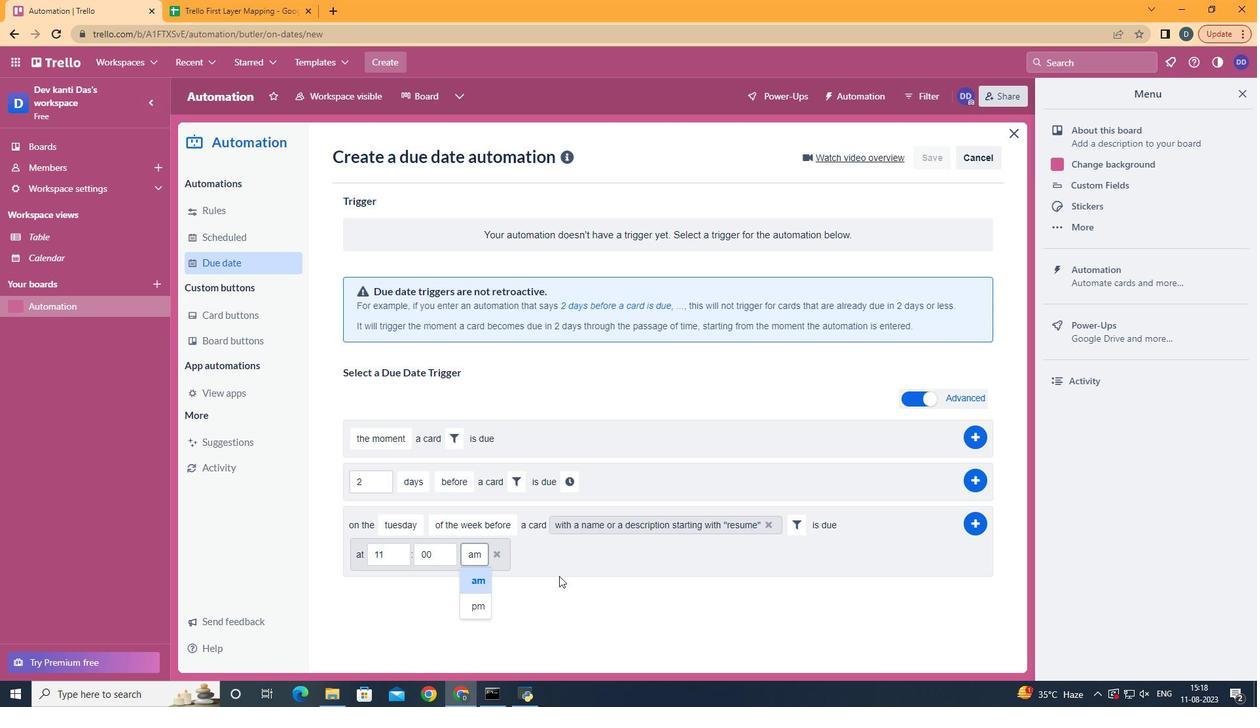 
Action: Mouse moved to (979, 533)
Screenshot: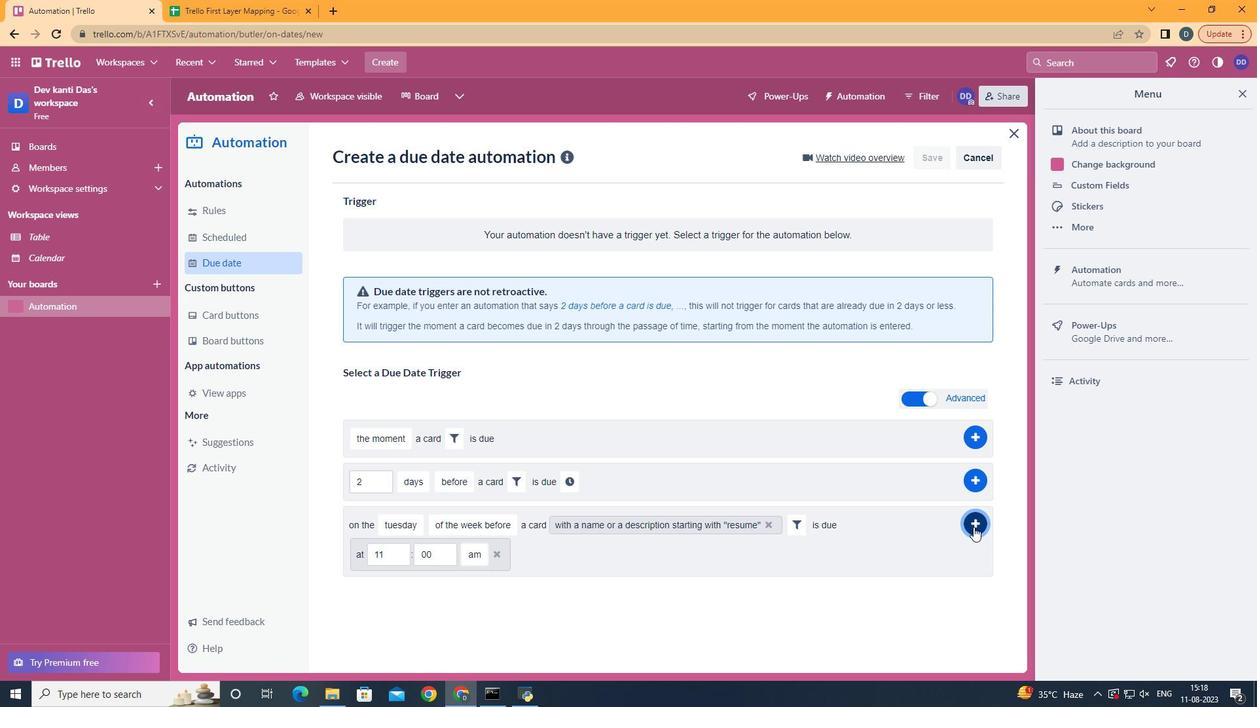 
Action: Mouse pressed left at (979, 533)
Screenshot: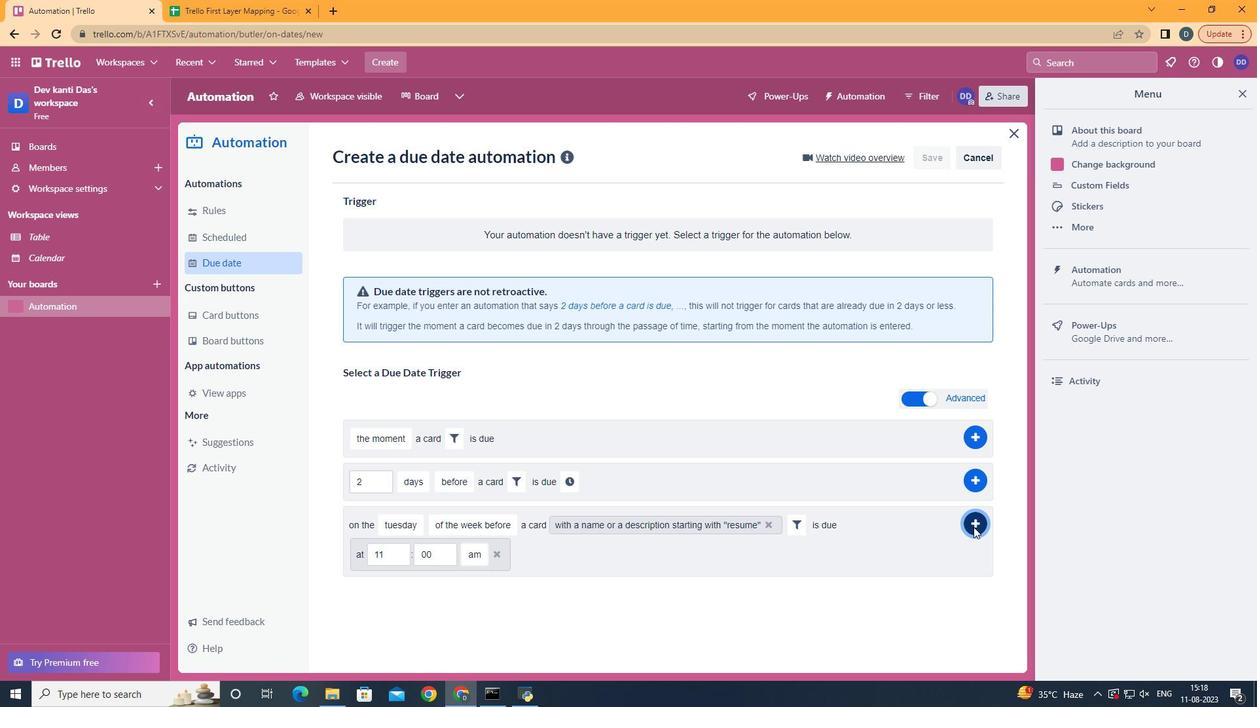 
